 Task: View  the past & upcoming event of Johnson & johnson
Action: Mouse moved to (616, 50)
Screenshot: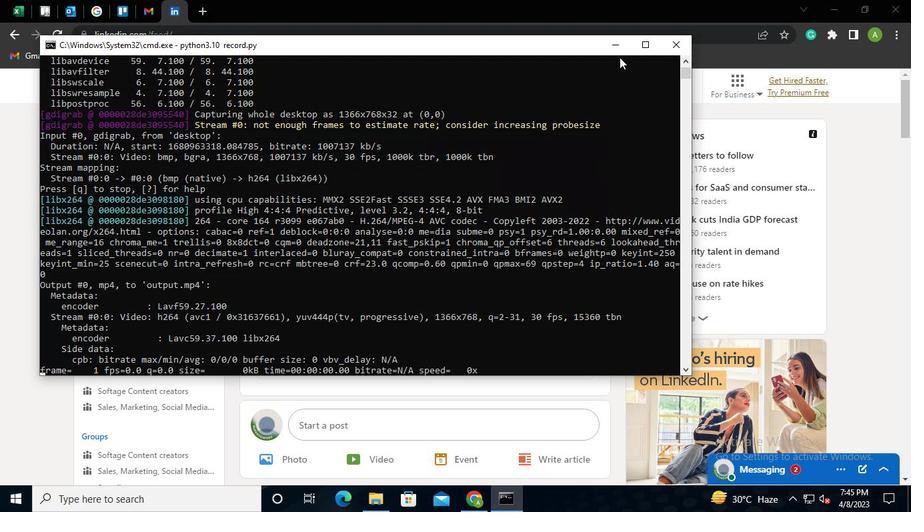 
Action: Mouse pressed left at (616, 50)
Screenshot: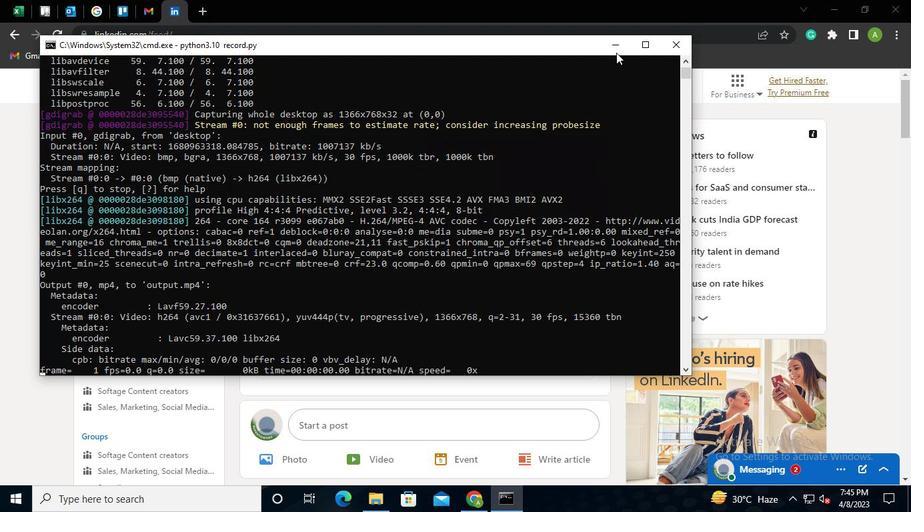 
Action: Mouse moved to (138, 82)
Screenshot: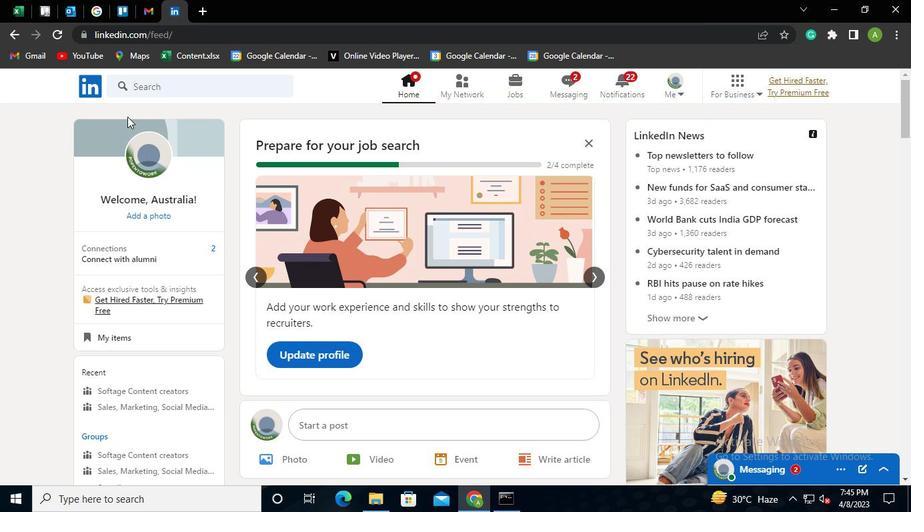 
Action: Mouse pressed left at (138, 82)
Screenshot: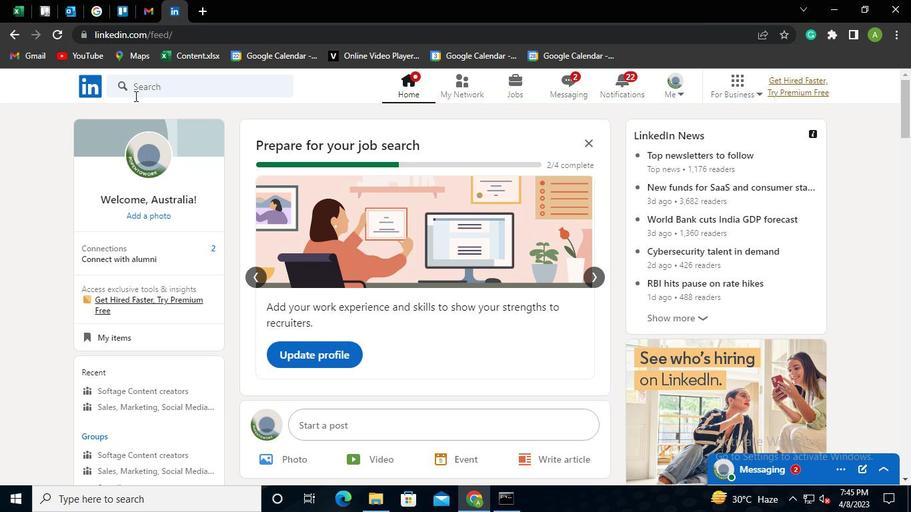 
Action: Mouse moved to (138, 160)
Screenshot: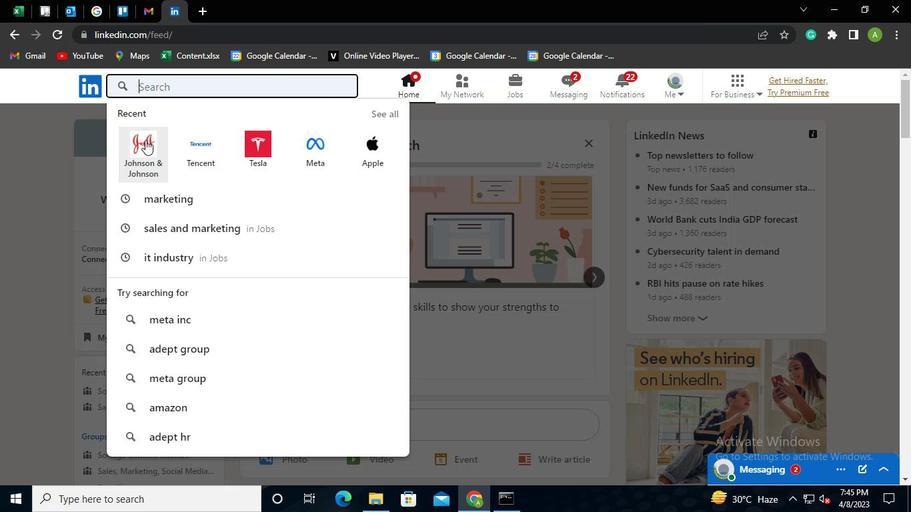 
Action: Mouse pressed left at (138, 160)
Screenshot: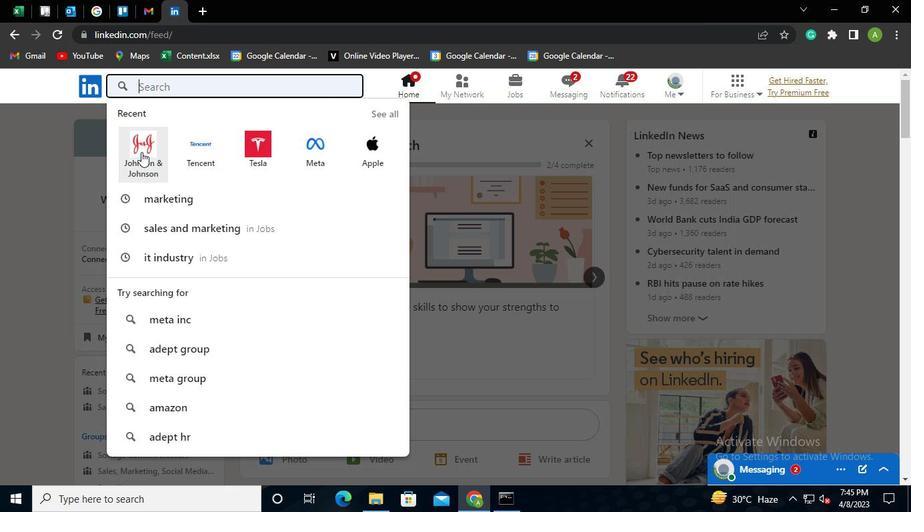 
Action: Mouse moved to (145, 147)
Screenshot: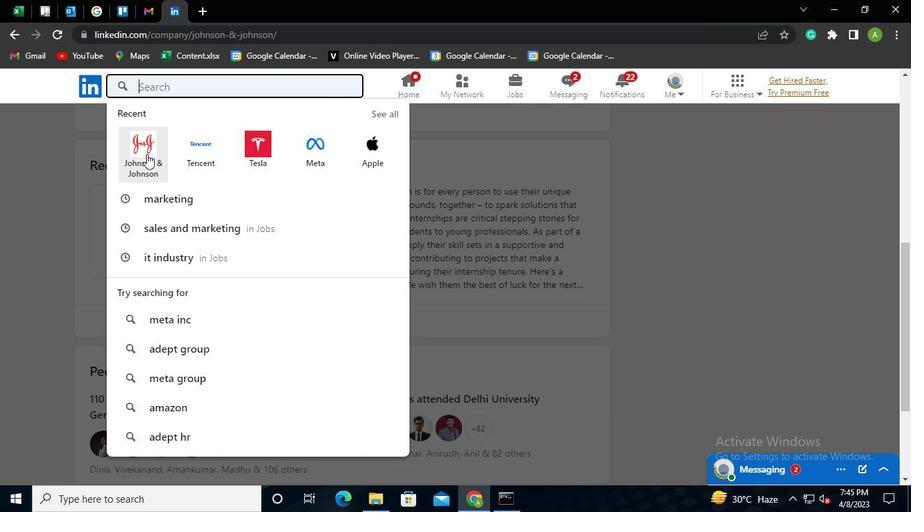 
Action: Mouse pressed left at (145, 147)
Screenshot: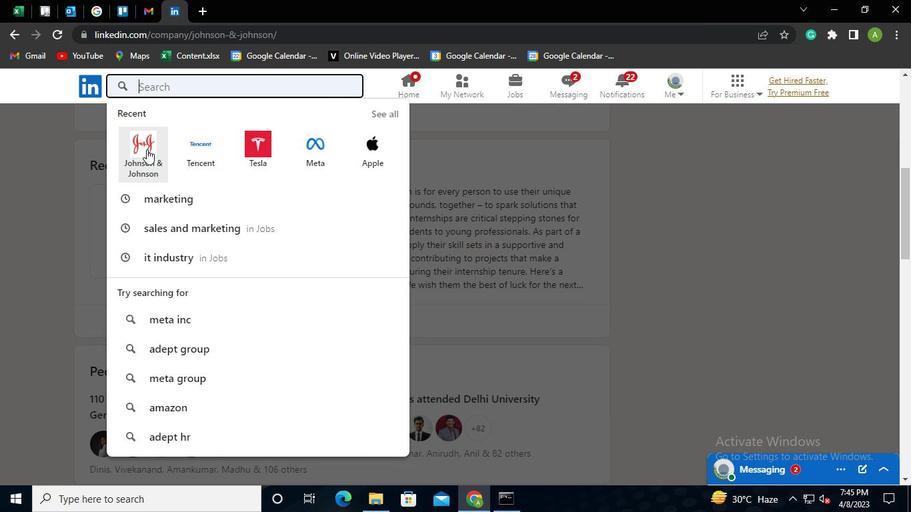 
Action: Mouse moved to (304, 148)
Screenshot: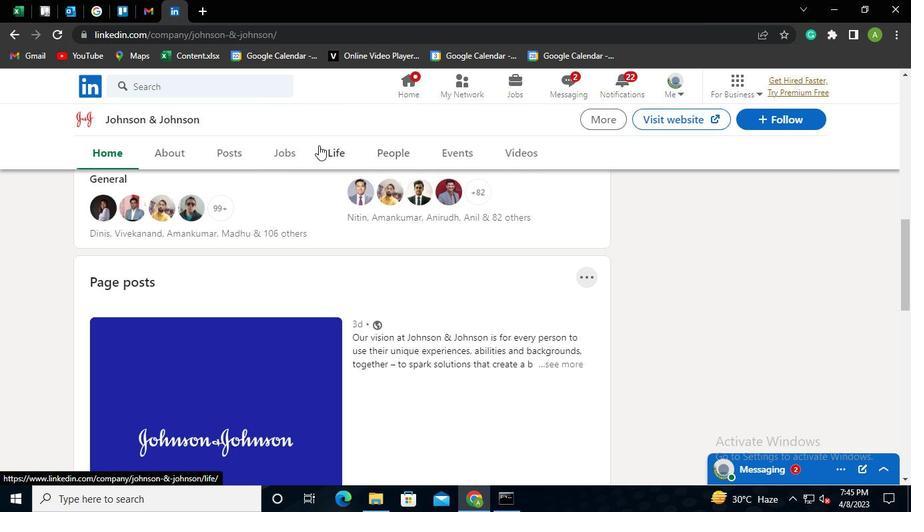 
Action: Mouse pressed left at (304, 148)
Screenshot: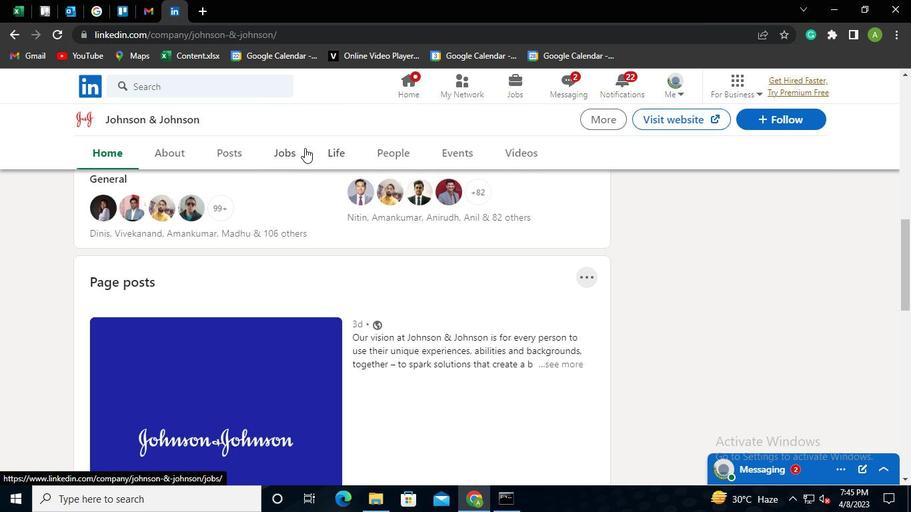 
Action: Mouse moved to (337, 434)
Screenshot: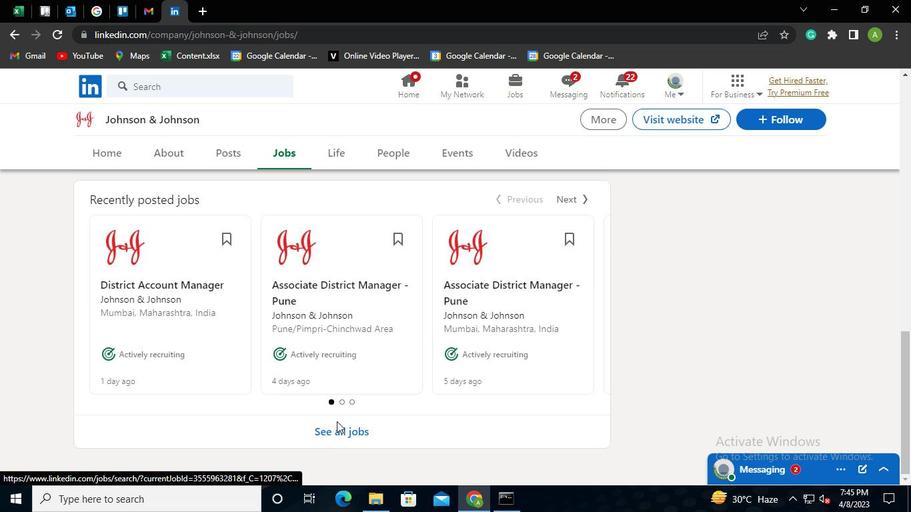 
Action: Mouse pressed left at (337, 434)
Screenshot: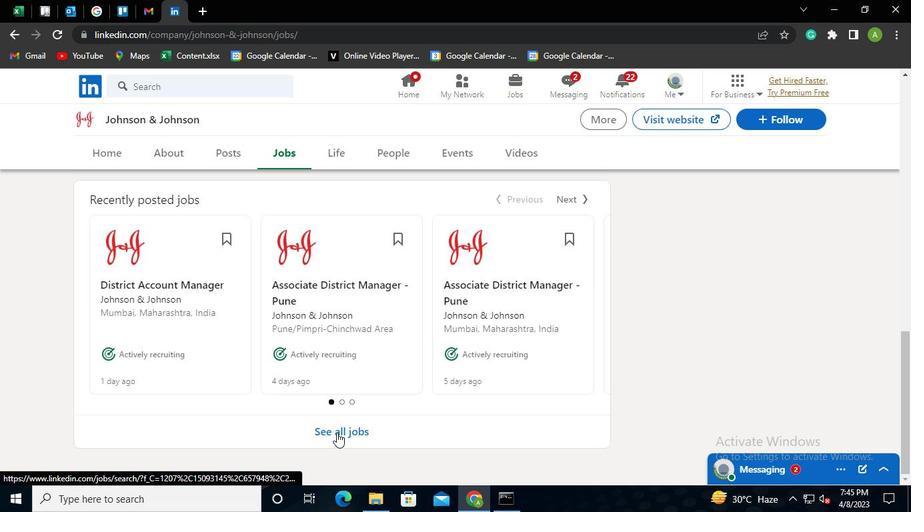 
Action: Mouse moved to (501, 509)
Screenshot: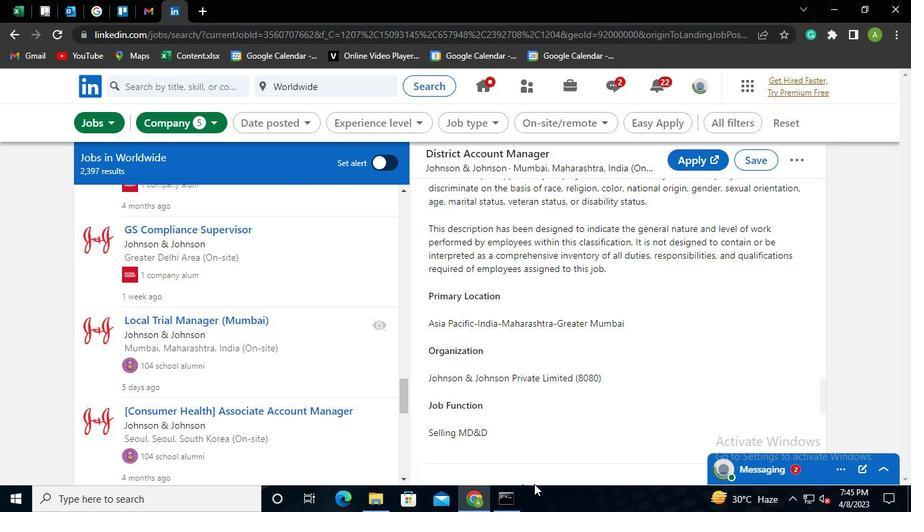 
Action: Mouse pressed left at (501, 509)
Screenshot: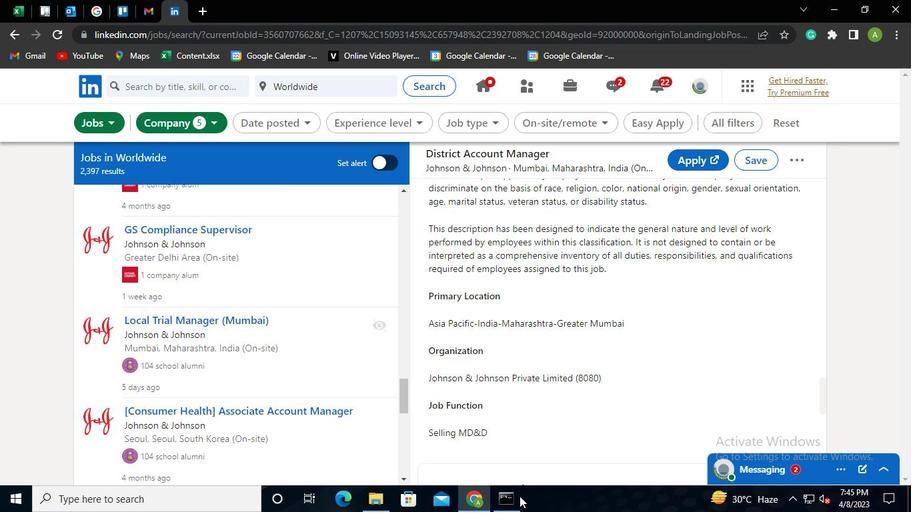 
Action: Mouse moved to (667, 44)
Screenshot: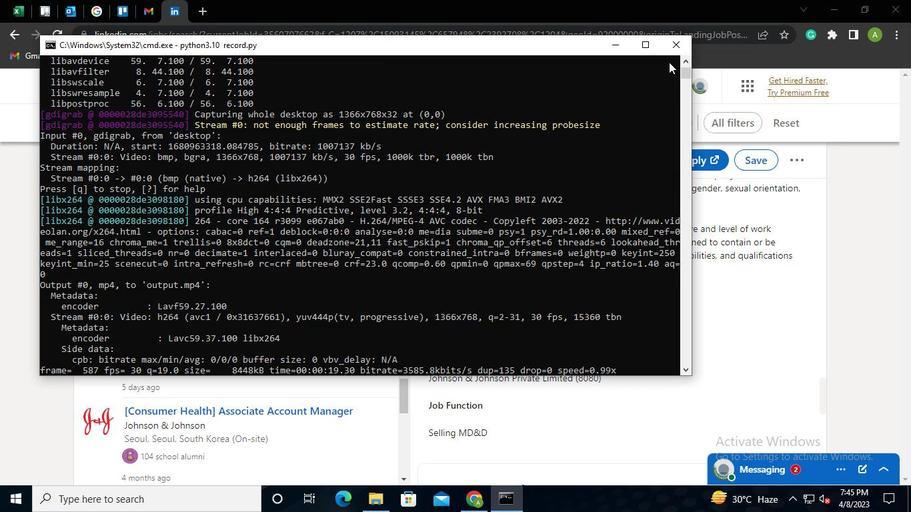 
Action: Mouse pressed left at (667, 44)
Screenshot: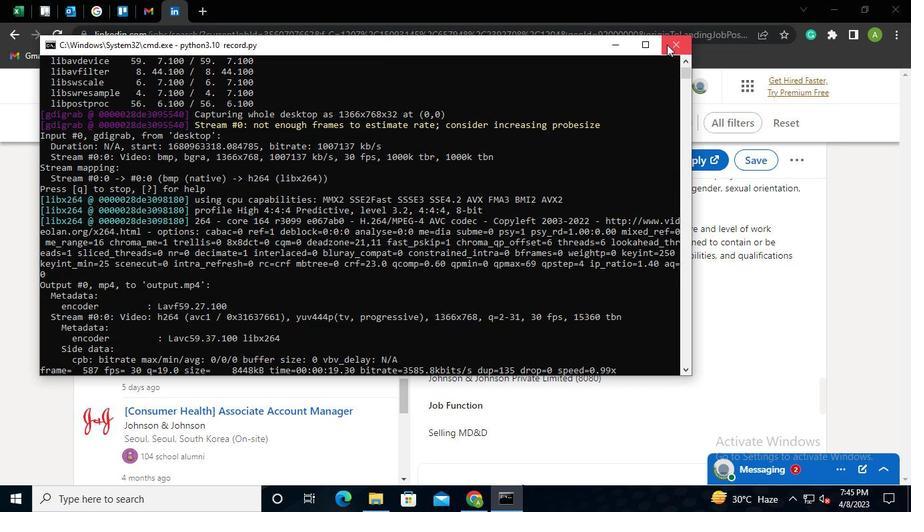 
